 Task: Calculate the intersection points of two parametric curves.
Action: Mouse moved to (100, 189)
Screenshot: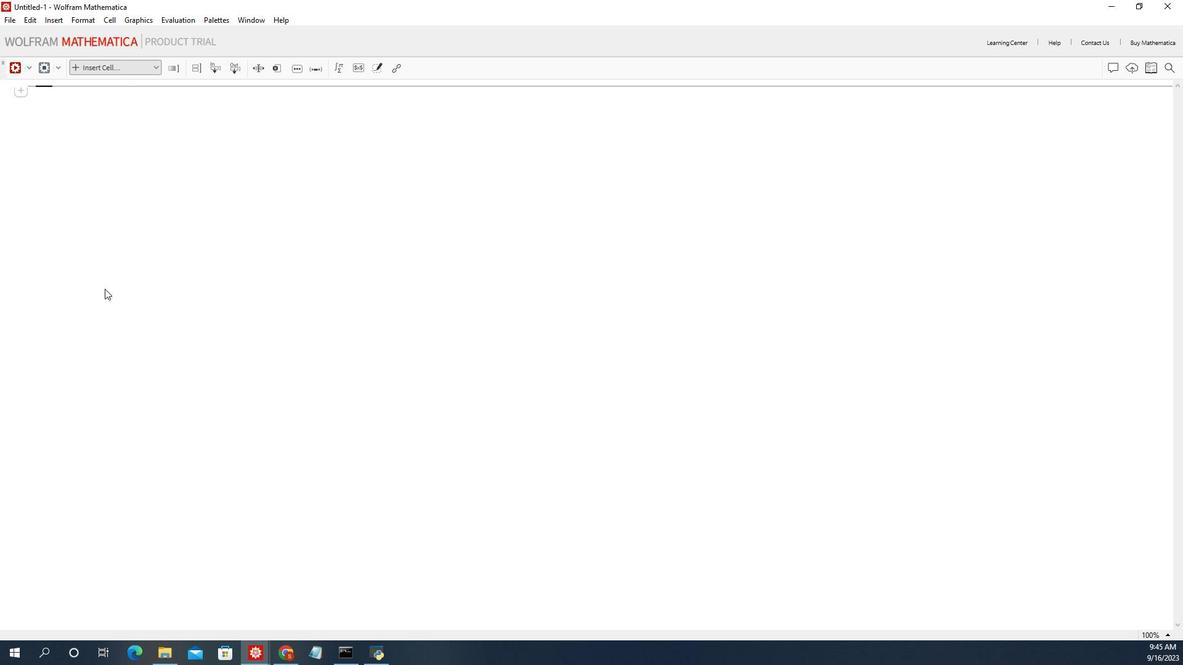 
Action: Mouse pressed left at (100, 189)
Screenshot: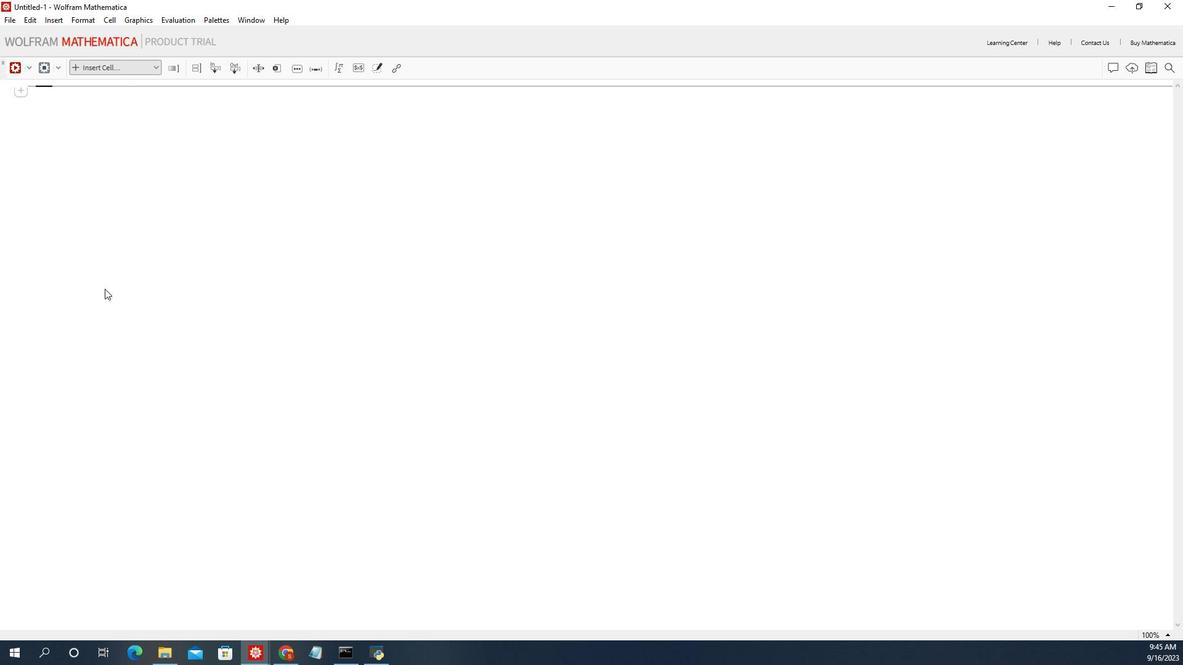 
Action: Mouse moved to (103, 207)
Screenshot: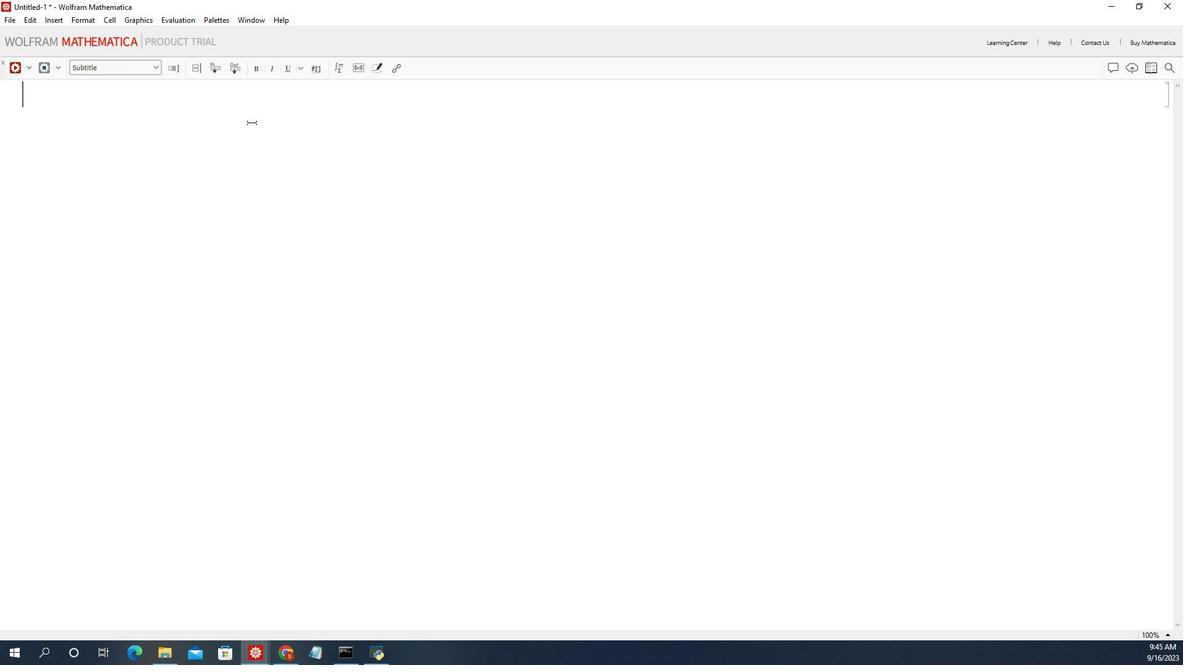 
Action: Mouse pressed left at (103, 207)
Screenshot: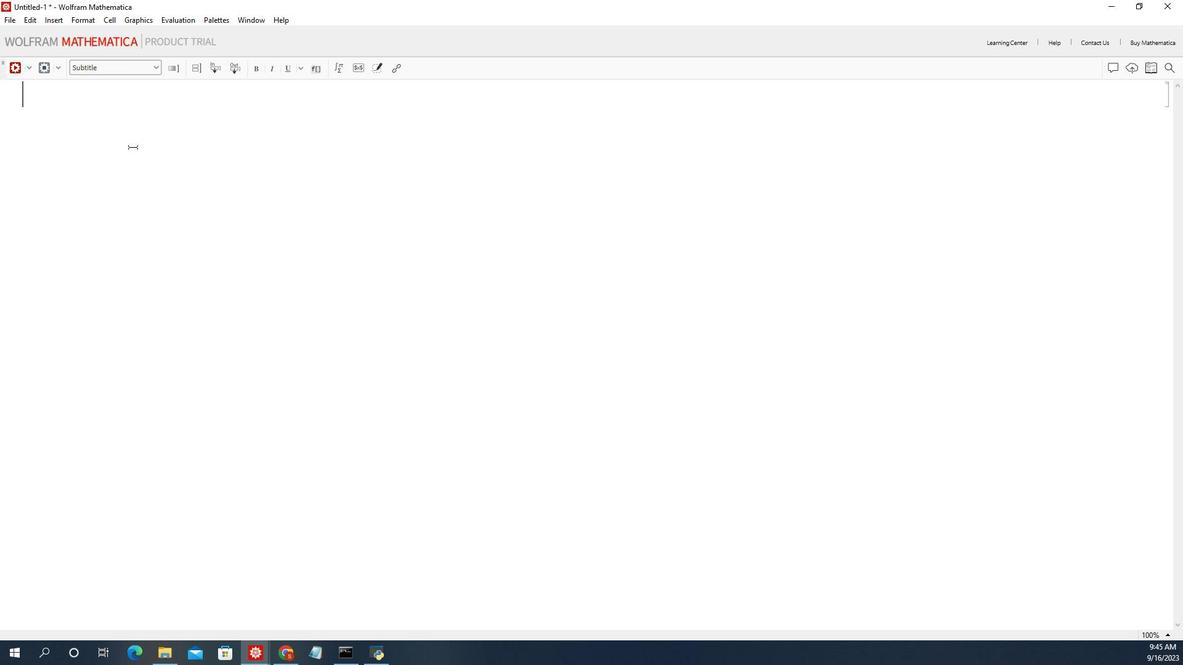 
Action: Mouse moved to (102, 218)
Screenshot: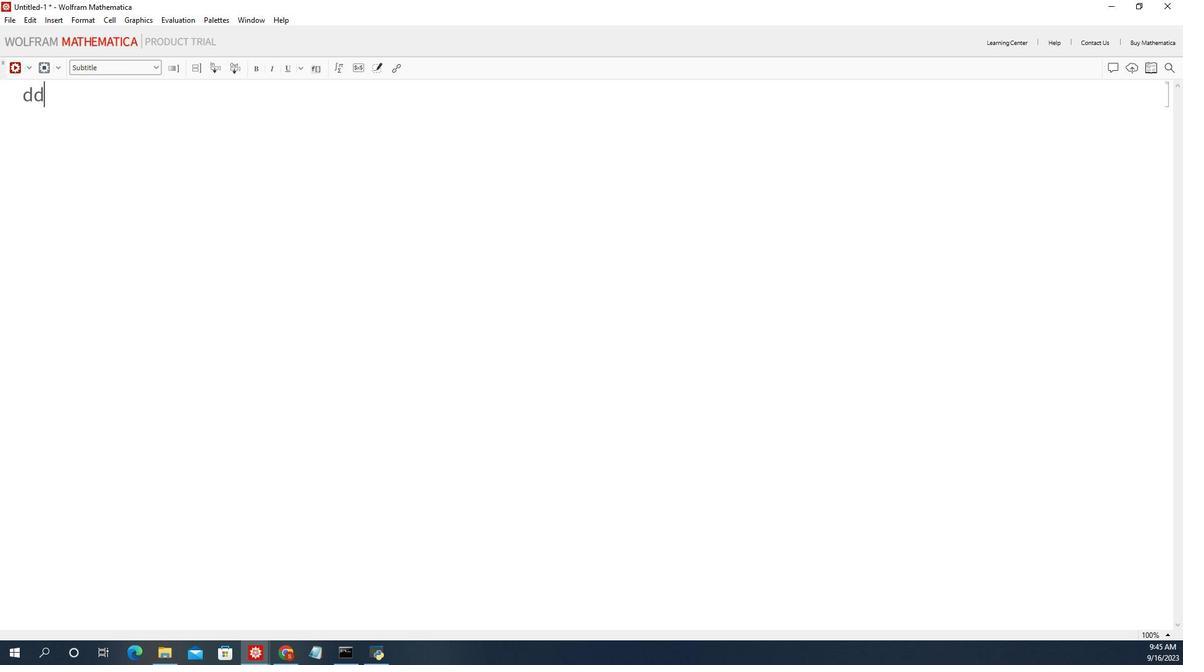 
Action: Key pressed d
Screenshot: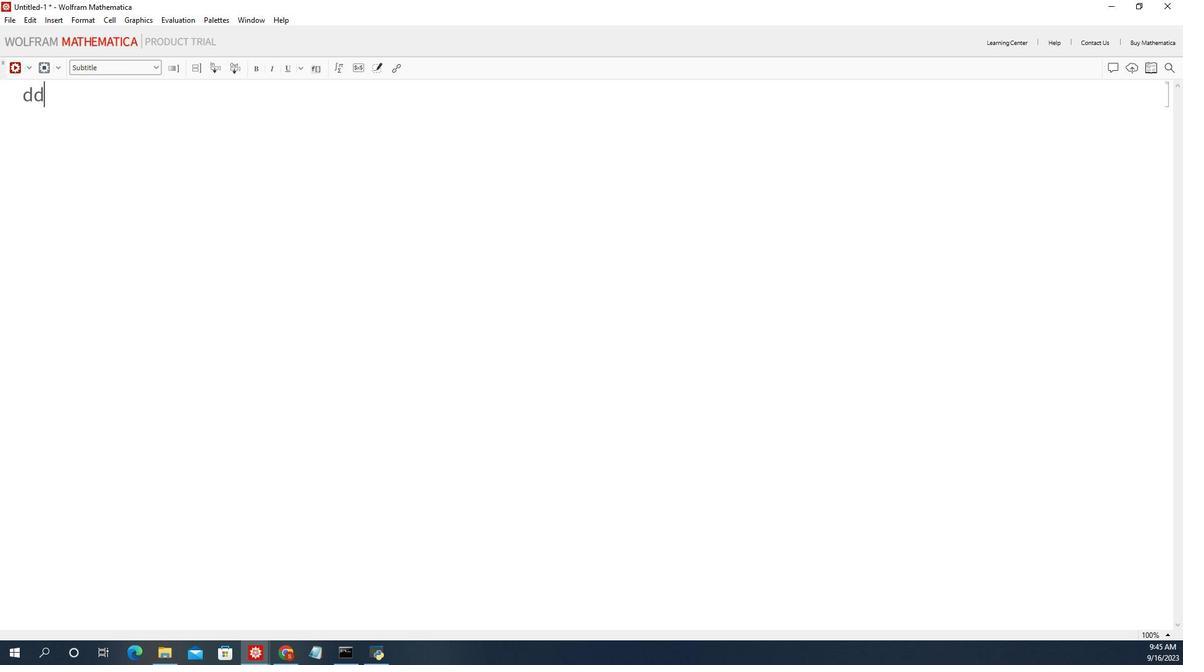 
Action: Mouse moved to (102, 218)
Screenshot: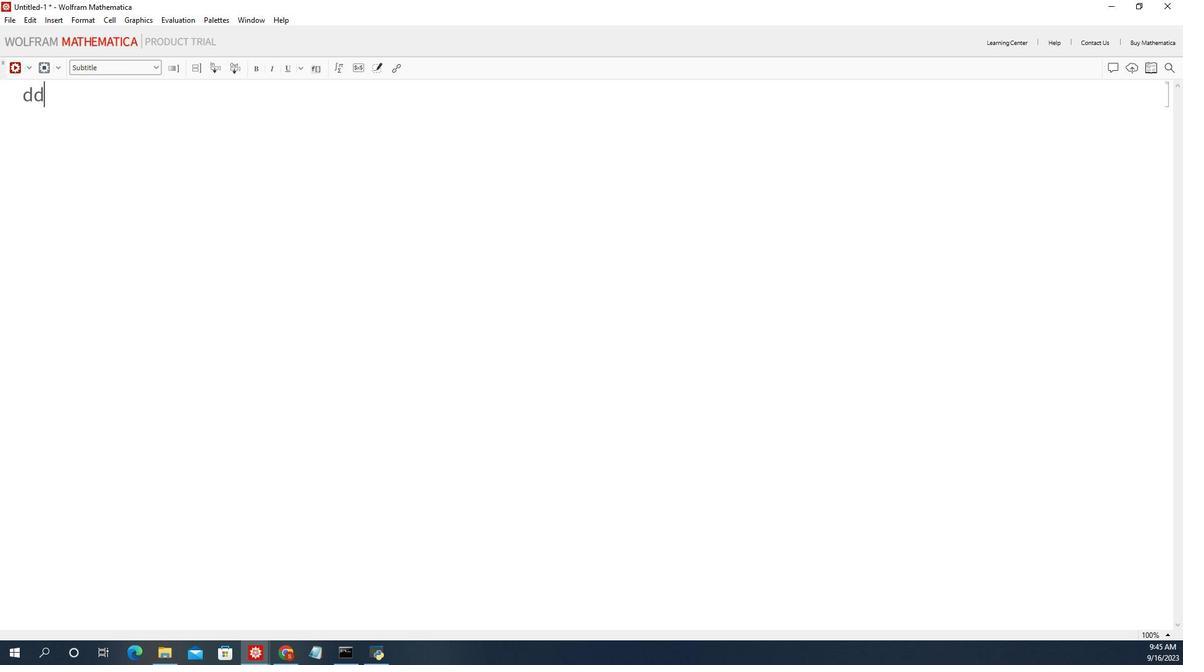 
Action: Key pressed d<Key.backspace><Key.backspace><Key.backspace><Key.backspace><Key.backspace><Key.shift_r>Calculate<Key.space>the<Key.space>intersection<Key.space>points<Key.space>of<Key.space>two<Key.space>parametric<Key.space>curves<Key.space><Key.backspace>.<Key.enter><Key.cmd><Key.cmd><Key.cmd><Key.cmd><Key.cmd><Key.cmd><Key.cmd><Key.cmd><Key.cmd><Key.cmd><Key.cmd><Key.cmd><Key.cmd><Key.cmd><Key.cmd><Key.cmd><Key.cmd><Key.cmd><Key.cmd><Key.cmd><Key.cmd><Key.cmd><Key.cmd><Key.cmd><Key.cmd><Key.cmd><Key.cmd><Key.cmd><Key.cmd><Key.cmd><Key.cmd><Key.cmd><Key.cmd><Key.cmd><Key.cmd><Key.cmd><Key.cmd><Key.cmd><Key.cmd><Key.cmd>99
Screenshot: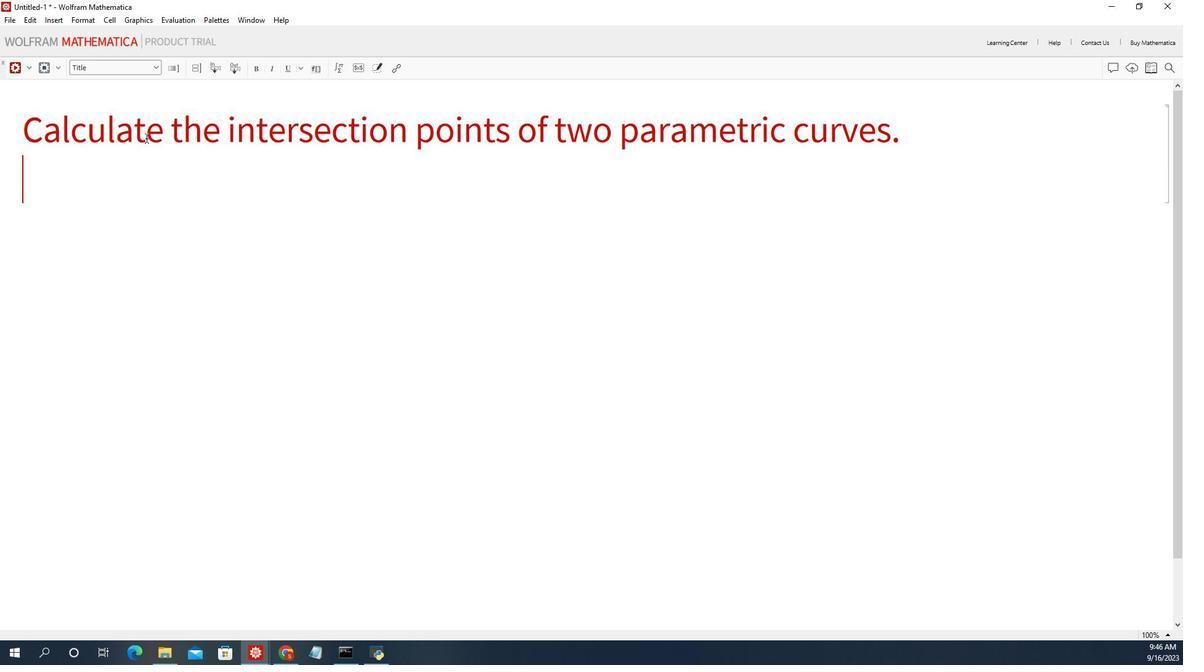 
Action: Mouse moved to (109, 244)
Screenshot: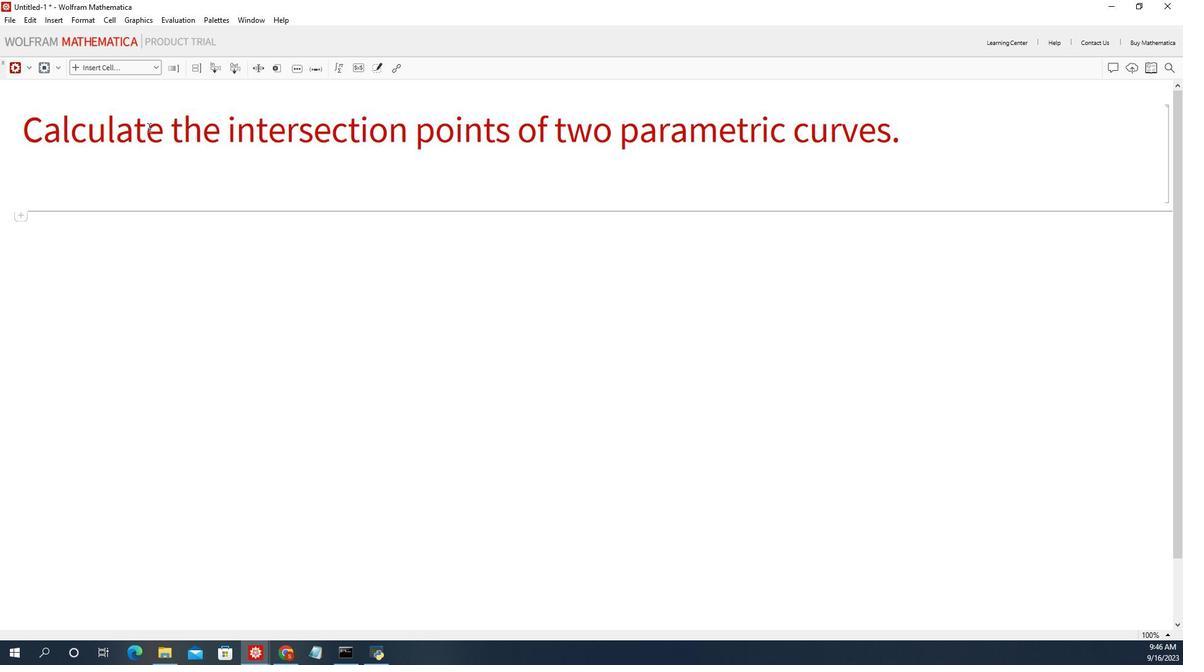 
Action: Mouse pressed left at (109, 244)
Screenshot: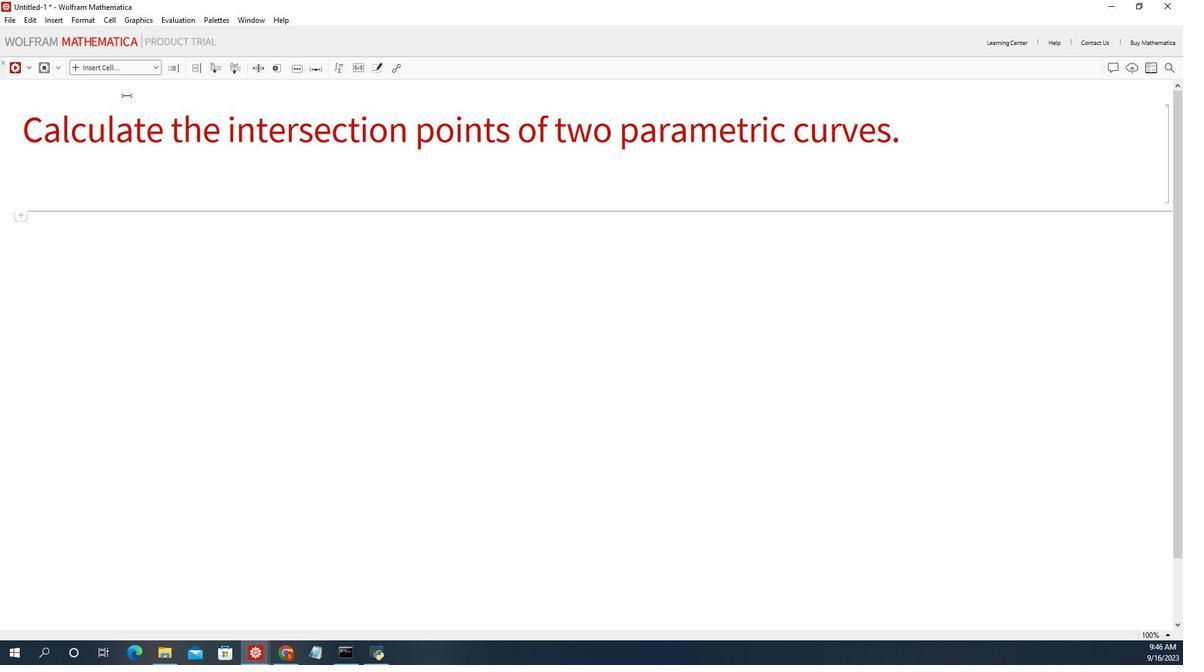 
Action: Mouse moved to (86, 226)
Screenshot: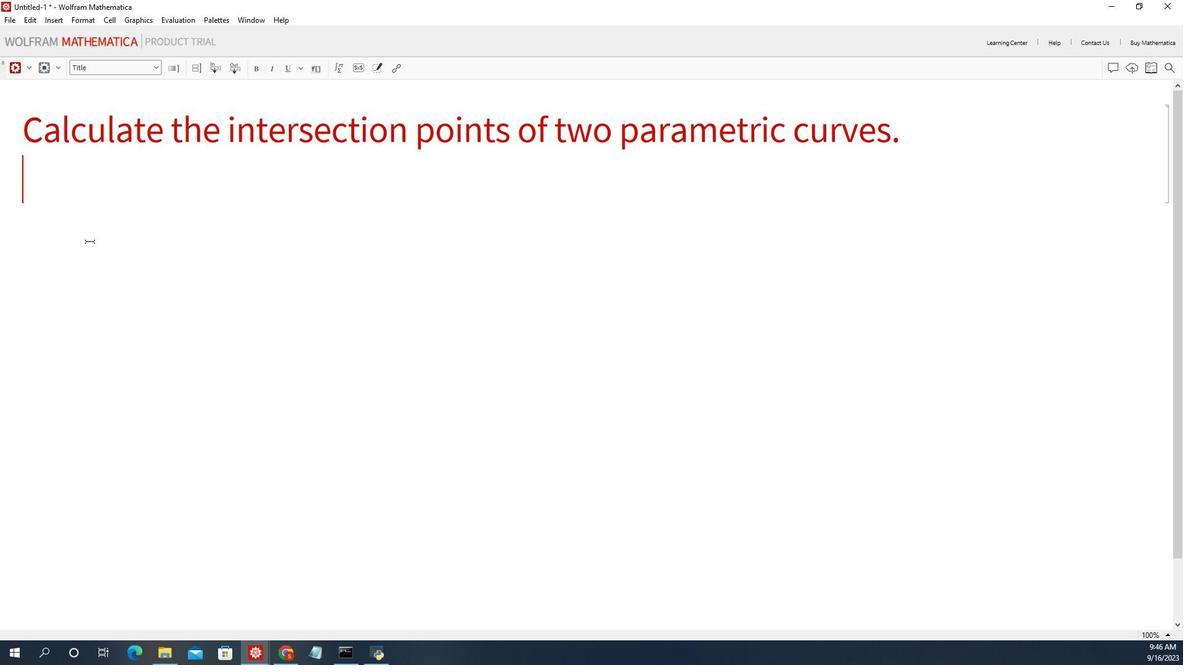 
Action: Mouse pressed left at (86, 226)
Screenshot: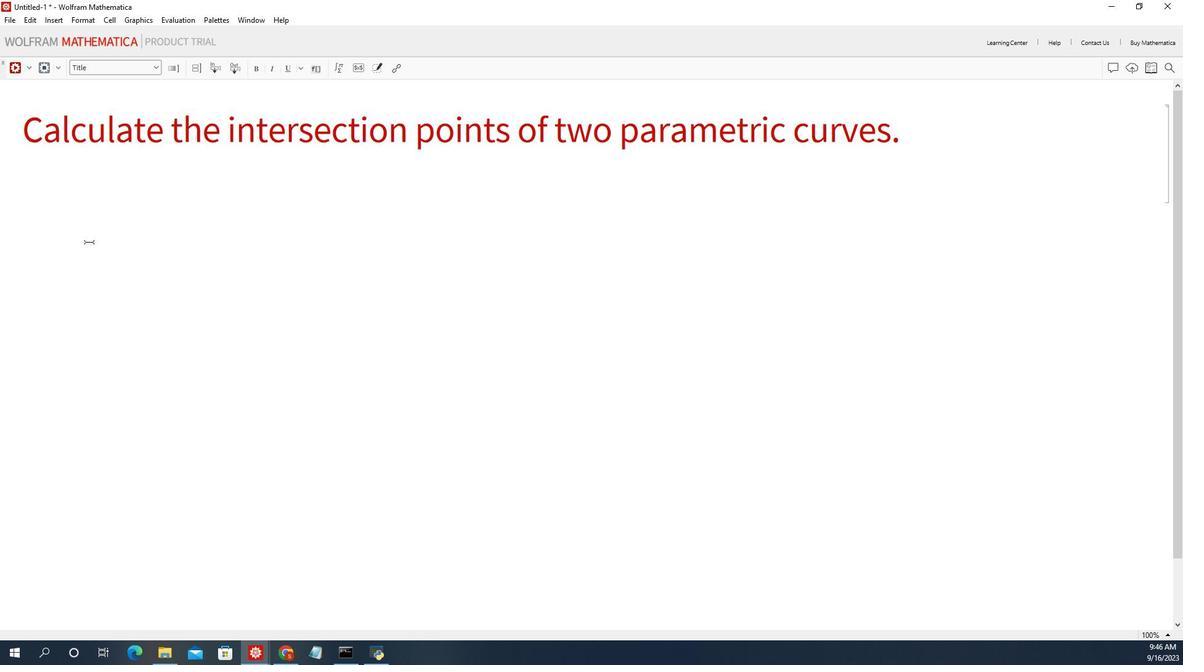 
Action: Mouse moved to (82, 257)
Screenshot: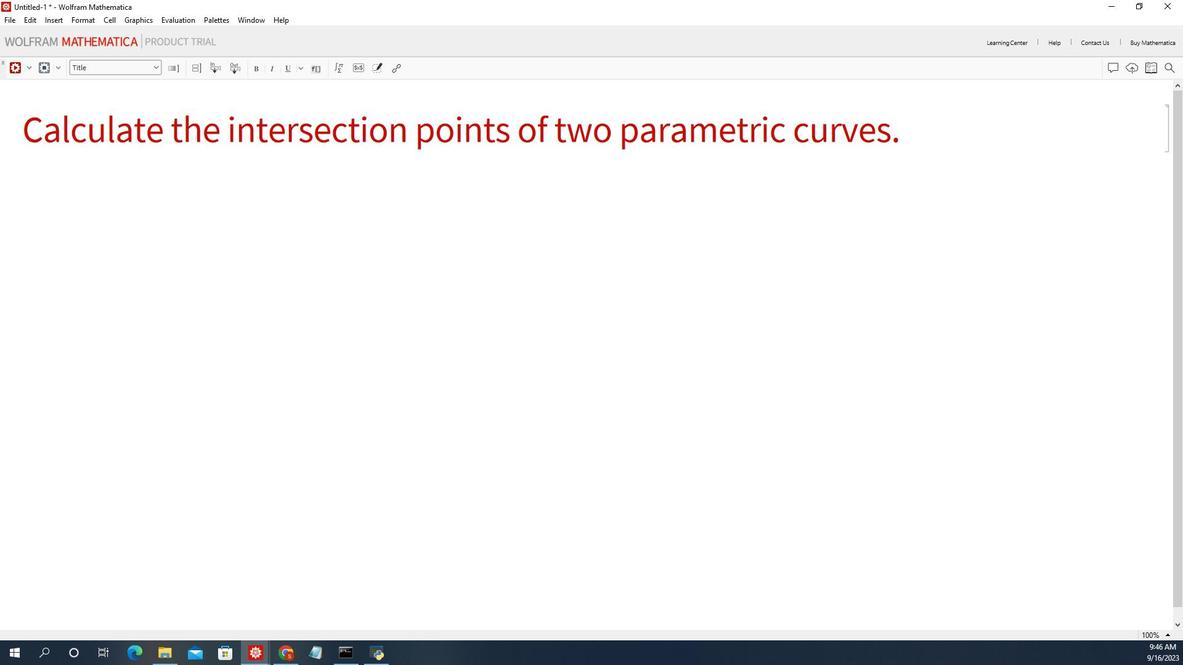 
Action: Key pressed <Key.backspace>
Screenshot: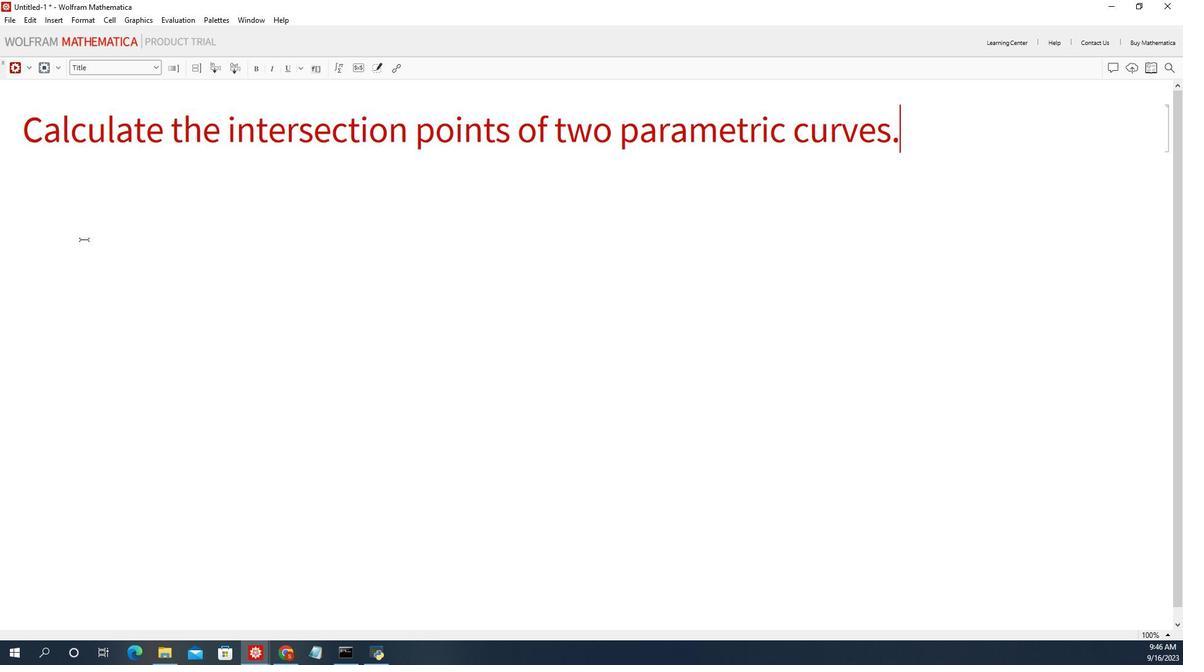 
Action: Mouse moved to (85, 229)
Screenshot: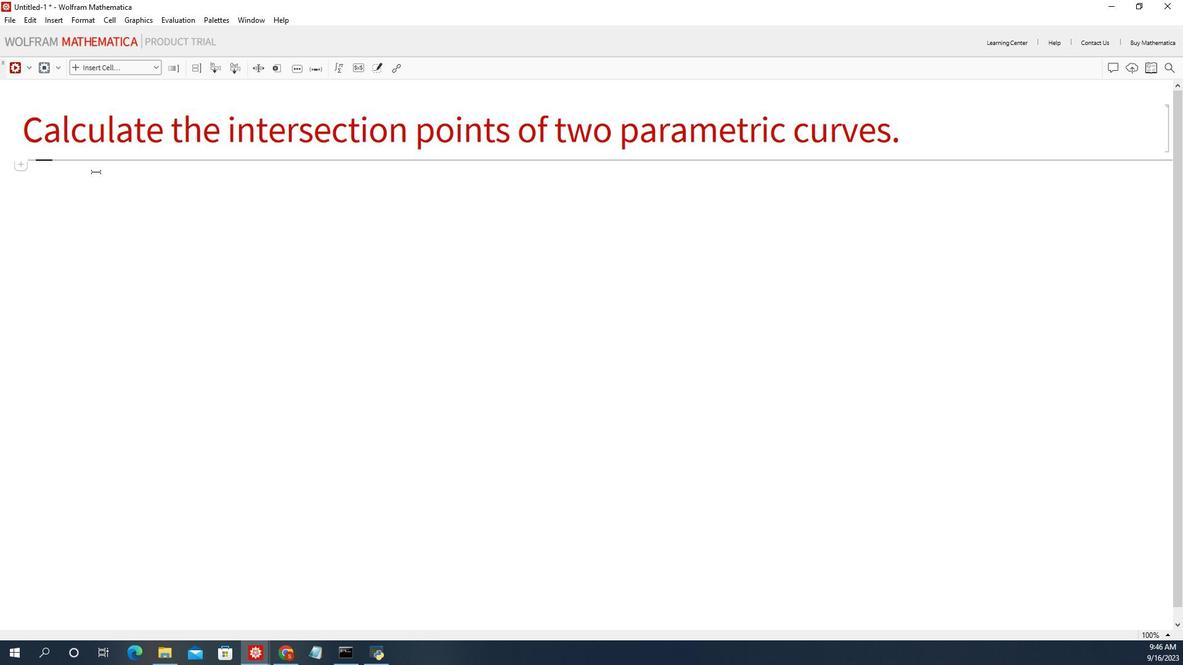 
Action: Mouse pressed left at (85, 229)
Screenshot: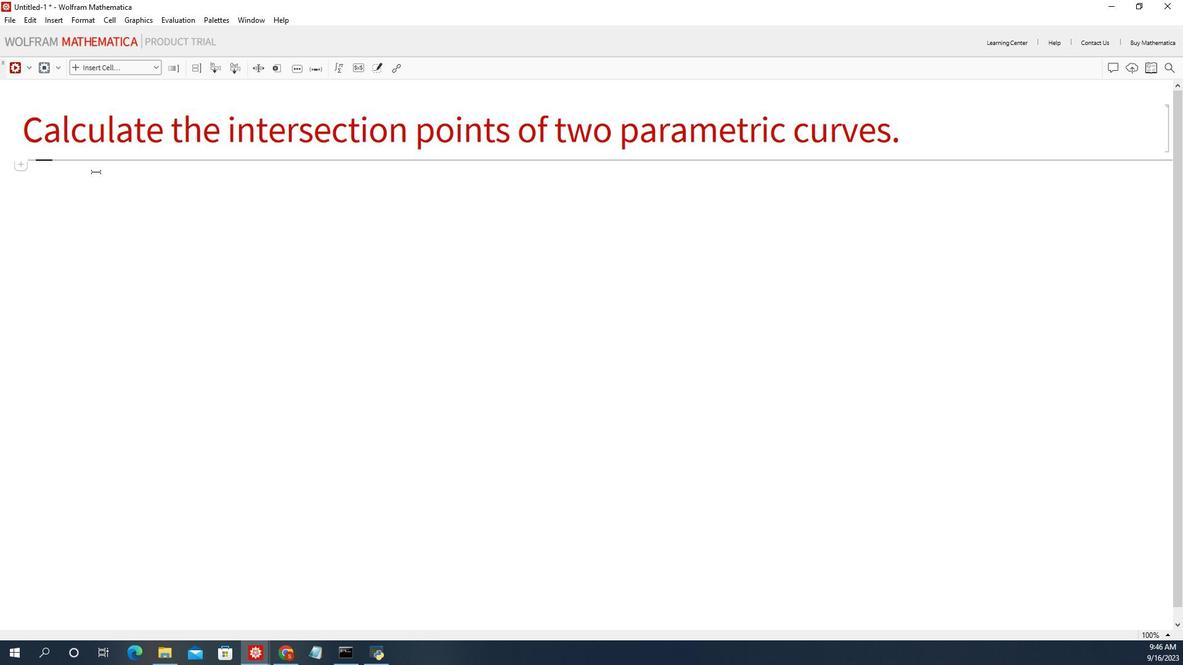 
Action: Mouse moved to (85, 228)
Screenshot: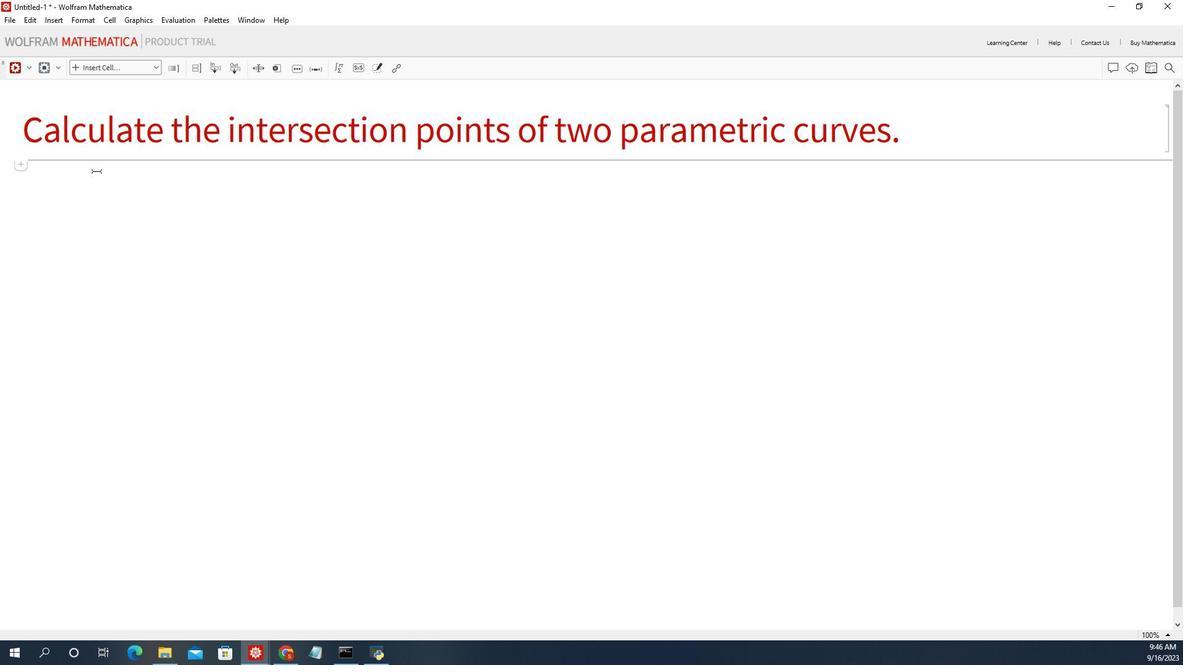 
Action: Key pressed <Key.shift>(*<Key.space><Key.shift_r>Define<Key.space>the<Key.space>ma<Key.backspace><Key.backspace>parametric<Key.space>equations<Key.space><Key.end><Key.enter><Key.shift>curve1[t<Key.shift>_<Key.right><Key.shift>:=<Key.space><Key.shift><Key.shift><Key.shift><Key.shift><Key.shift><Key.shift><Key.shift><Key.shift><Key.shift><Key.shift><Key.shift><Key.shift><Key.shift><Key.shift><Key.shift><Key.shift>{<Key.space>2<Key.shift_r>Cos[t<Key.right>,2<Key.shift><Key.shift_r>Sin[t<Key.end>;<Key.enter><Key.shift>(*<Key.space><Key.up><Key.end><Key.space><Key.enter>curve<Key.space>[<Key.backspace><Key.backspace>2[t<Key.shift>_<Key.right><Key.shift>:=<Key.space><Key.shift>{<Key.shift>3<Key.shift_r>Cos<Key.enter>[8/5<Key.right>,<Key.space>3<Key.space><Key.shift_r>Sin[8/5<Key.end>;<Key.enter><Key.down><Key.right><Key.right><Key.space>f<Key.backspace><Key.shift>Find<Key.space>the<Key.space>interrs<Key.backspace><Key.backspace>section<Key.space>points<Key.end><Key.enter><Key.enter><Key.shift>I<Key.backspace>intersection<Key.shift>Points<Key.space><Key.backspace><Key.space>=<Key.space><Key.shift_r>Sove[<Key.shift_r>curve1[t<Key.right>==<Key.space>curve2[t<Key.right><Key.right><Key.left>,t<Key.right>;<Key.enter><Key.up><Key.right><Key.right><Key.right><Key.right><Key.right><Key.right><Key.right><Key.right><Key.right><Key.left><Key.left>l<Key.enter><Key.right><Key.right><Key.right><Key.right><Key.right><Key.right><Key.right><Key.right><Key.right><Key.right><Key.right><Key.right><Key.end><Key.enter><Key.enter><Key.shift>(*<Key.space><Key.shift_r>Evl<Key.backspace>alutate<Key.backspace><Key.backspace><Key.backspace><Key.backspace><Key.backspace>uate<Key.space>the<Key.space>coordinates<Key.space>t<Key.backspace>of<Key.space>the<Key.space>intersecio<Key.backspace><Key.backspace>tion<Key.space>points<Key.space><Key.end><Key.enter>cor<Key.backspace>ordinates<Key.space>=<Key.space>curve1[t<Key.right>/<Key.space>.<Key.backspace><Key.backspace>.<Key.space>intersection<Key.shift>Points;<Key.enter><Key.enter><Key.shift>(*<Key.space><Key.shift><Key.shift><Key.shift><Key.shift_r>Disp<Key.space><Key.backspace>lay<Key.space>the<Key.space>interde<Key.backspace><Key.backspace>section<Key.space>pio<Key.backspace><Key.backspace>oints<Key.space><Key.end><Key.enter><Key.shift>Prit<Key.backspace>nt<Key.enter>[<Key.shift><Key.shift>"<Key.space>the<Key.backspace><Key.backspace>e<Key.backspace><Key.backspace><Key.shift>The<Key.space>intersection<Key.space>points<Key.space>are<Key.space><Key.backspace><Key.shift>:<Key.space><Key.end><Key.enter><Key.shift><Key.shift><Key.shift><Key.shift><Key.shift><Key.shift><Key.shift><Key.shift><Key.shift><Key.shift><Key.shift>Print[corr<Key.backspace><Key.backspace>ordinates<Key.end>;<Key.shift_r><Key.enter>
Screenshot: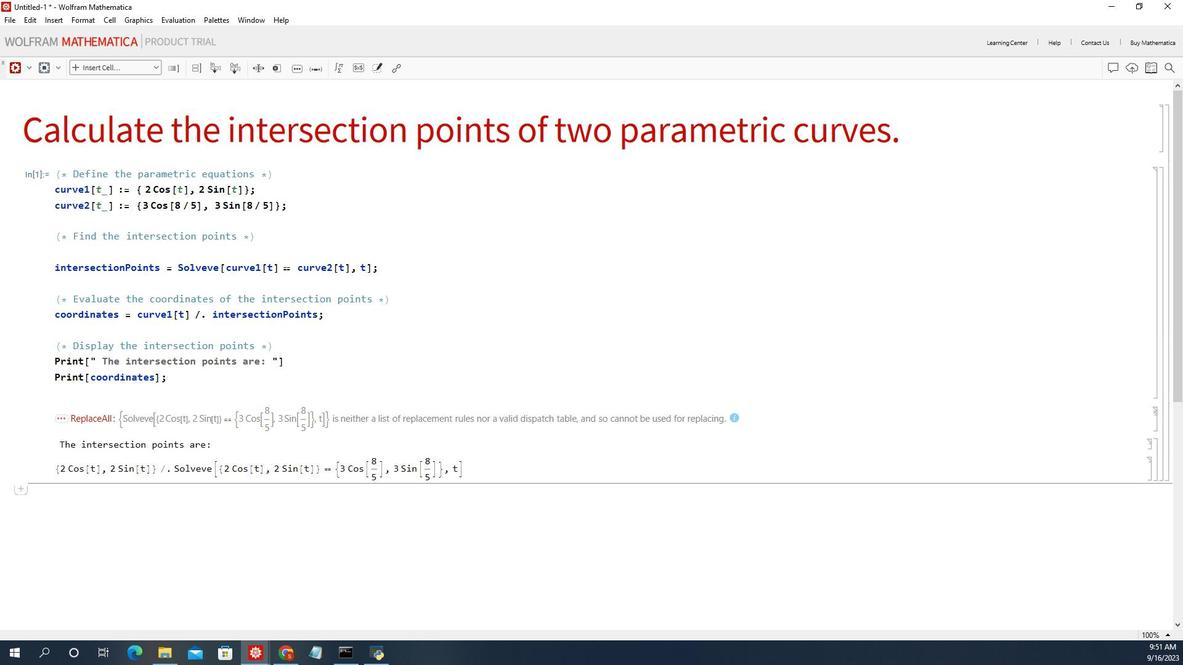 
Action: Mouse moved to (166, 265)
Screenshot: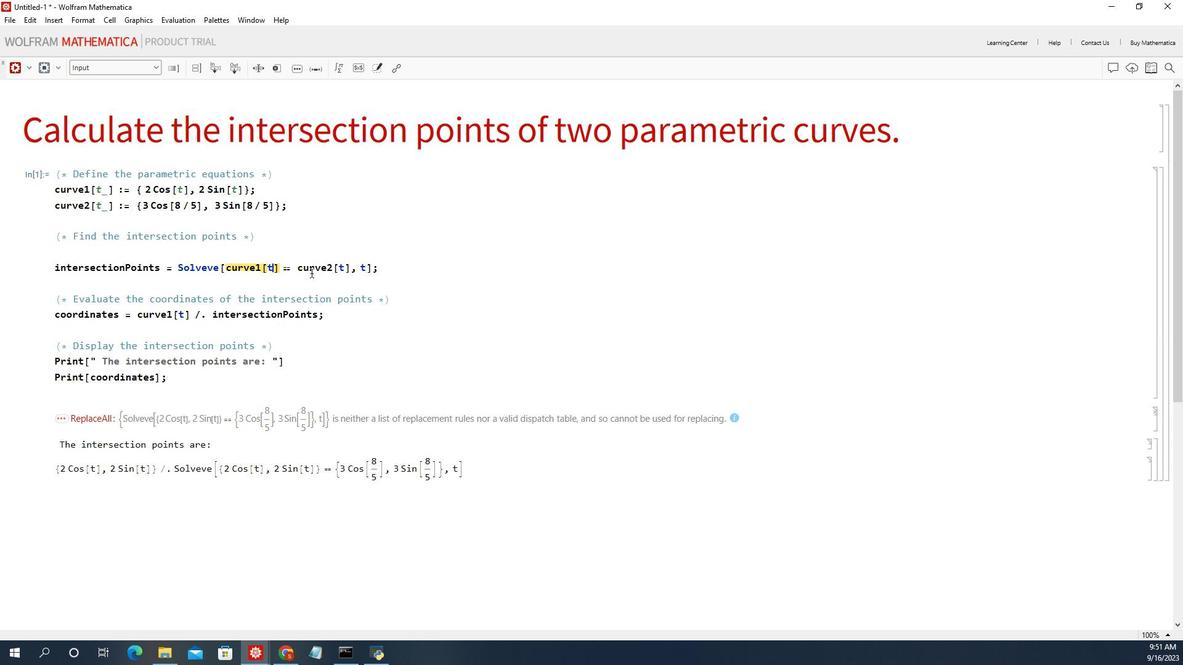 
Action: Mouse pressed left at (166, 265)
Screenshot: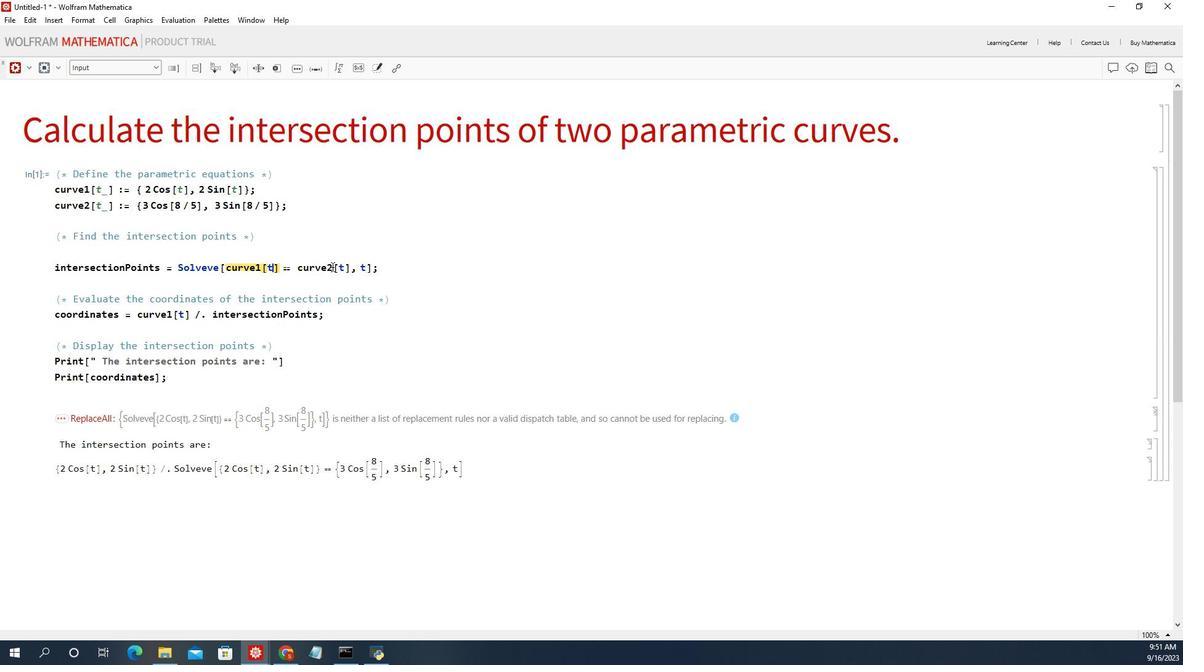 
Action: Mouse moved to (199, 269)
Screenshot: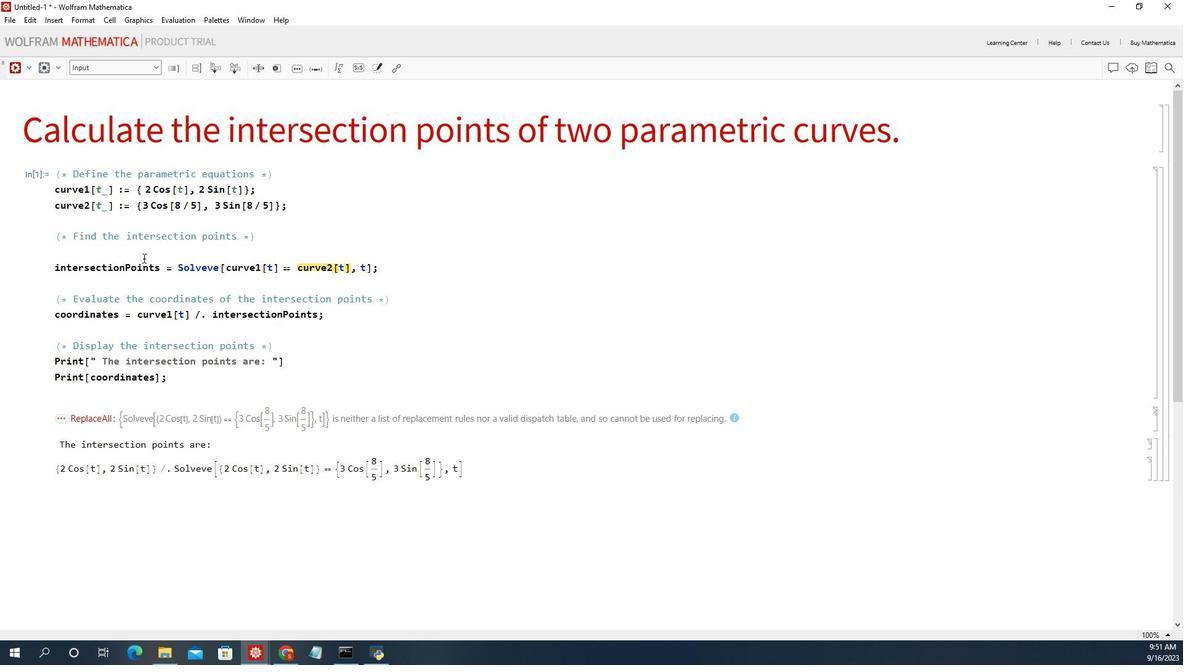
Action: Mouse pressed left at (199, 269)
Screenshot: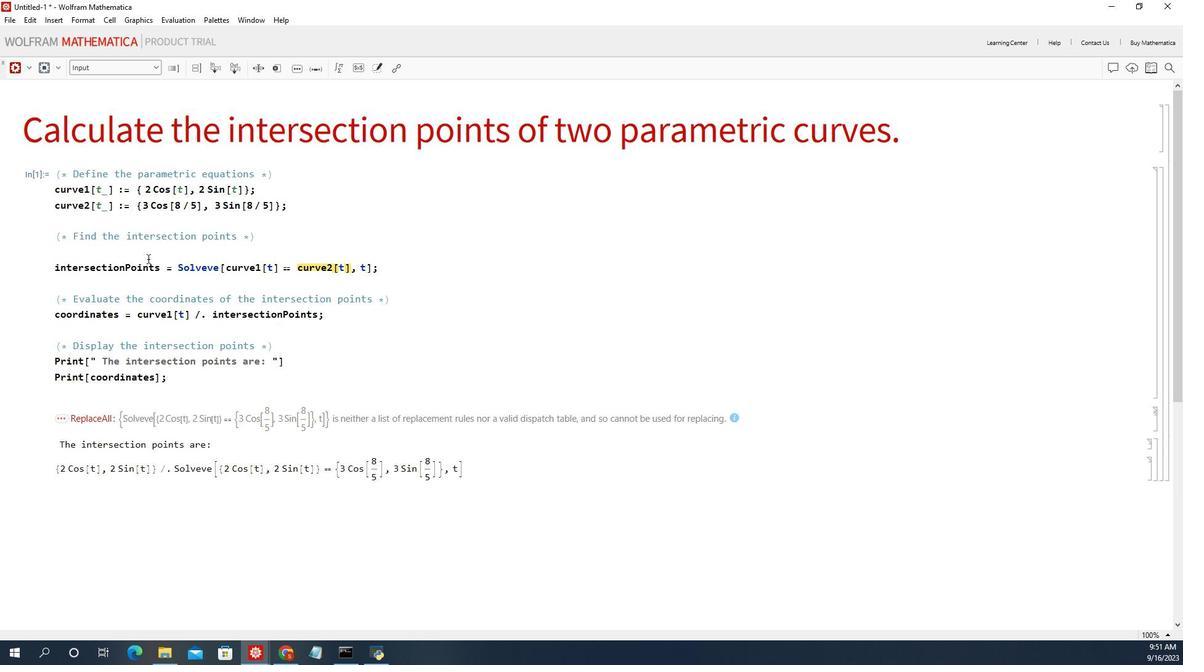 
Action: Mouse moved to (143, 268)
Screenshot: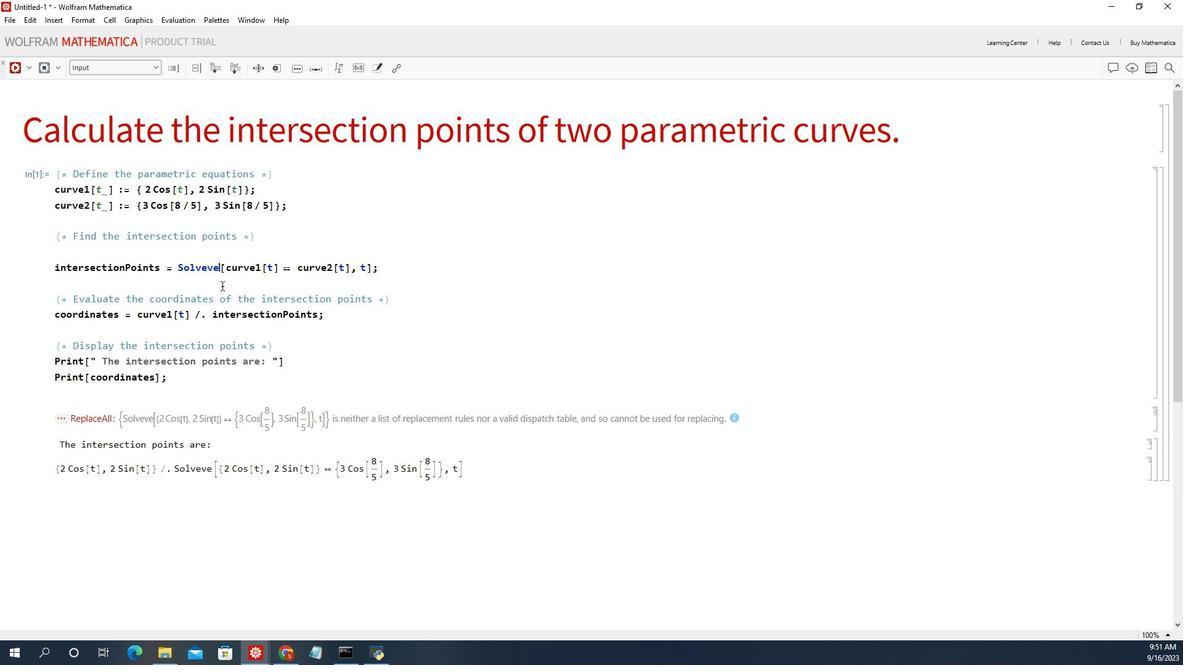 
Action: Mouse pressed left at (143, 268)
Screenshot: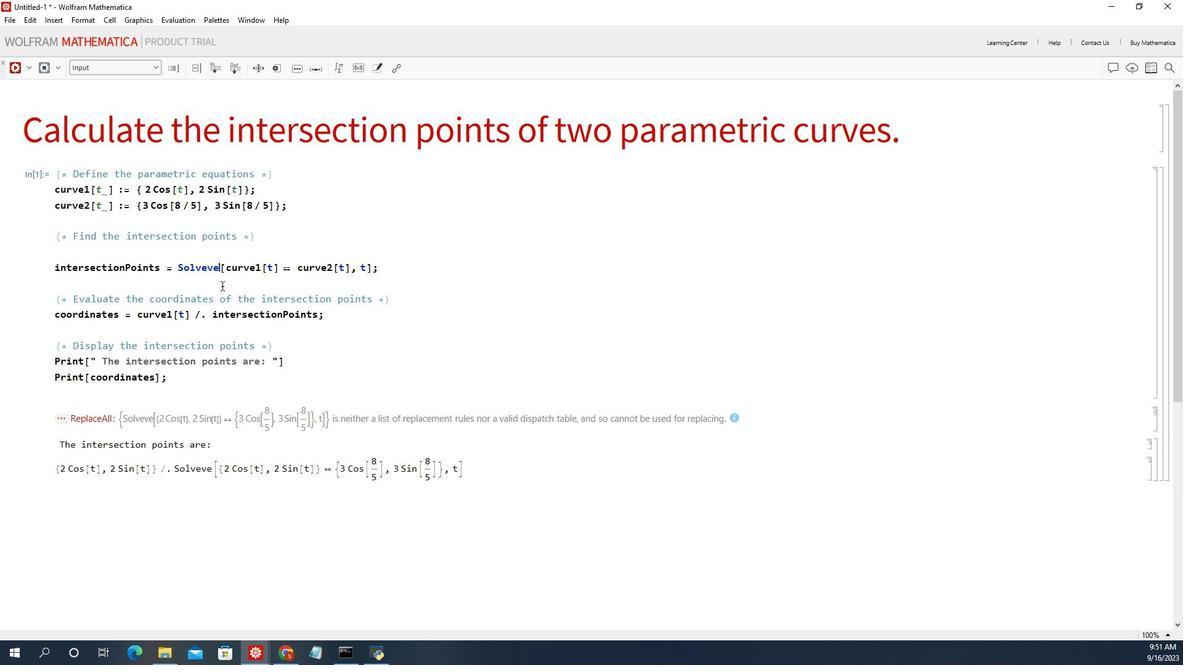 
Action: Mouse moved to (143, 275)
Screenshot: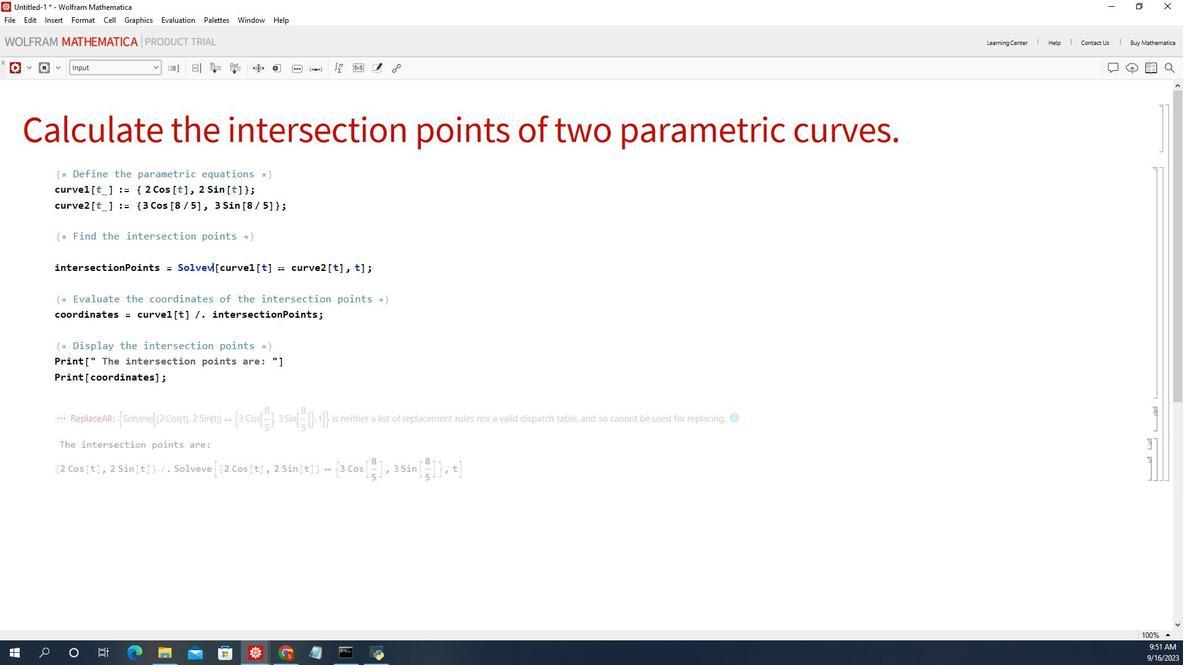 
Action: Key pressed <Key.backspace><Key.backspace><Key.shift_r><Key.enter>
Screenshot: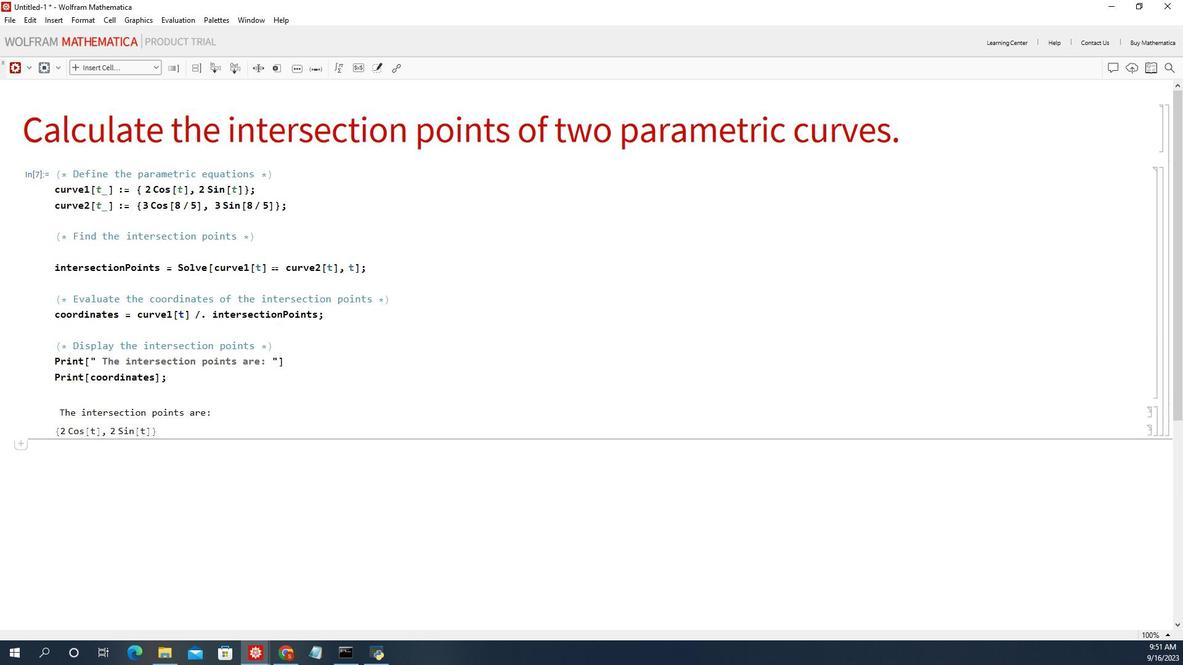 
Action: Mouse moved to (147, 360)
Screenshot: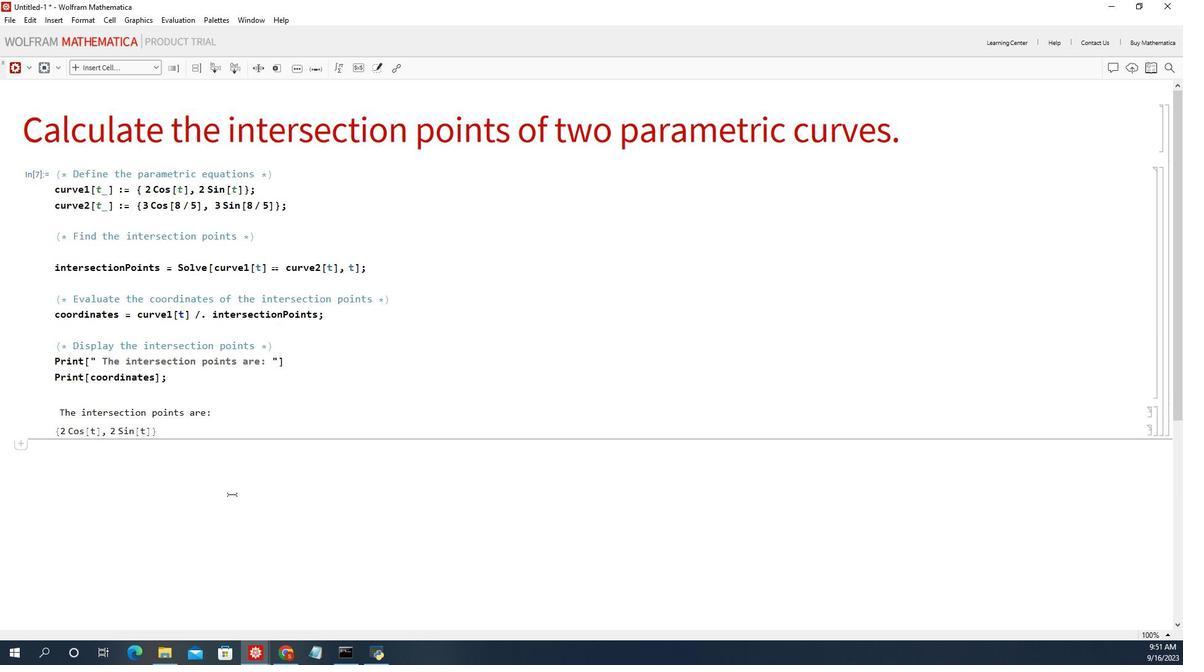 
Action: Mouse pressed left at (147, 360)
Screenshot: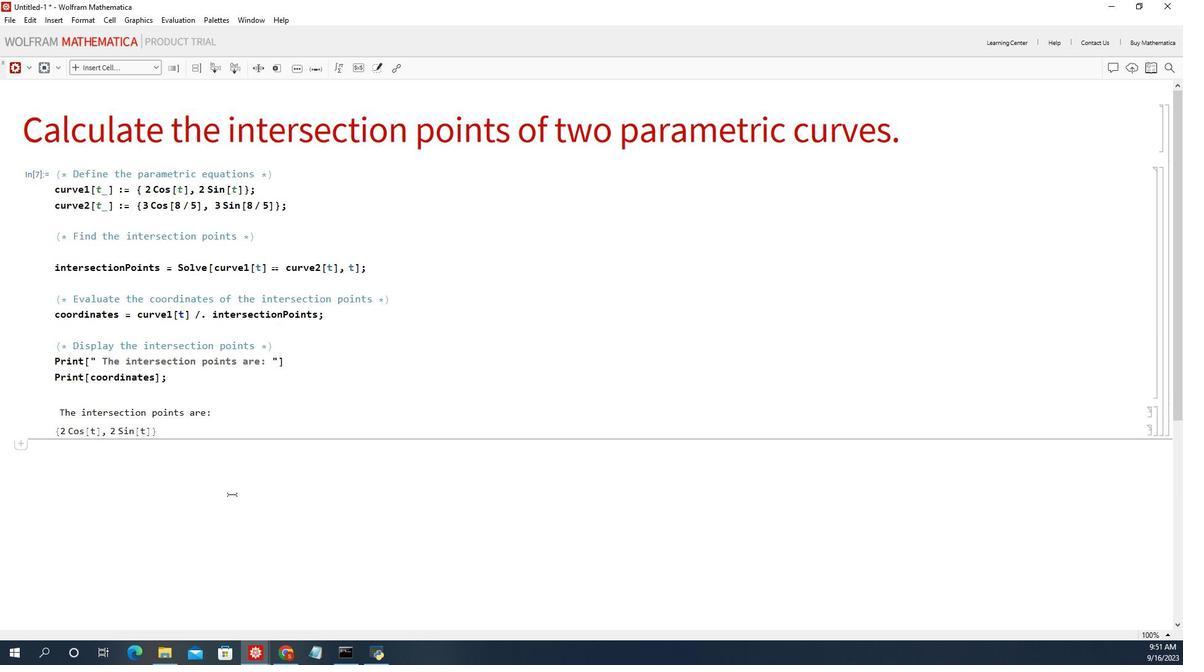 
